 Task: Start in the project AgileDeck the sprint 'Release Planning Sprint', with a duration of 3 weeks. Start in the project AgileDeck the sprint 'Release Planning Sprint', with a duration of 2 weeks. Start in the project AgileDeck the sprint 'Release Planning Sprint', with a duration of 1 week
Action: Mouse moved to (179, 45)
Screenshot: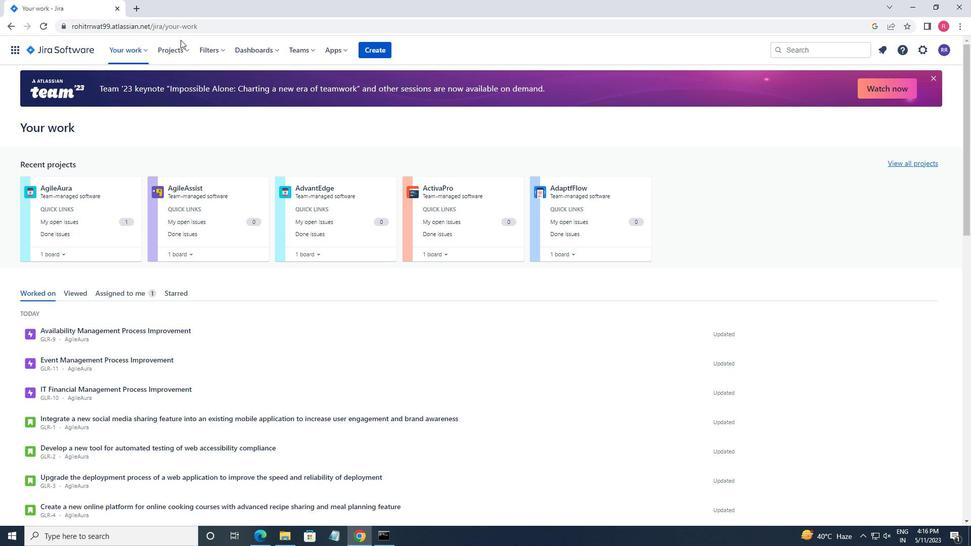 
Action: Mouse pressed left at (179, 45)
Screenshot: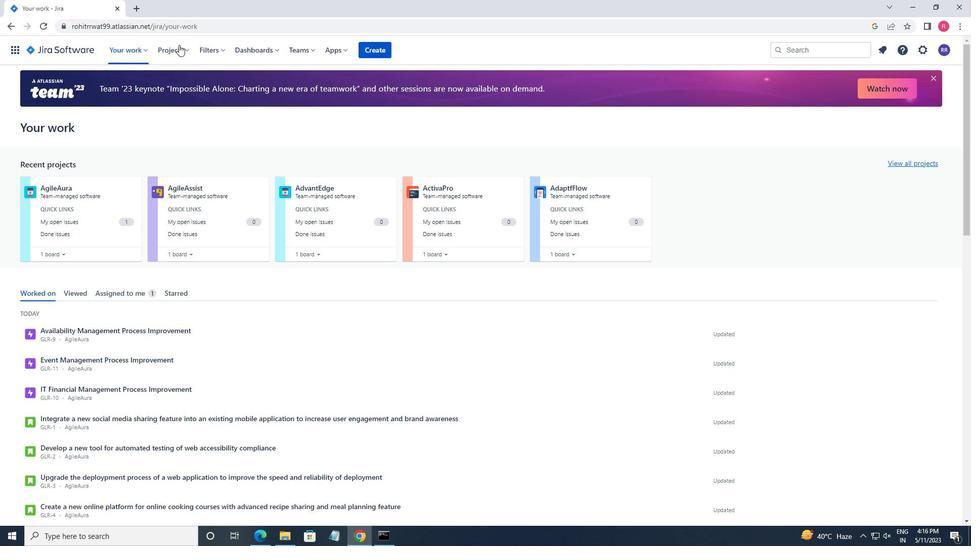 
Action: Mouse moved to (228, 102)
Screenshot: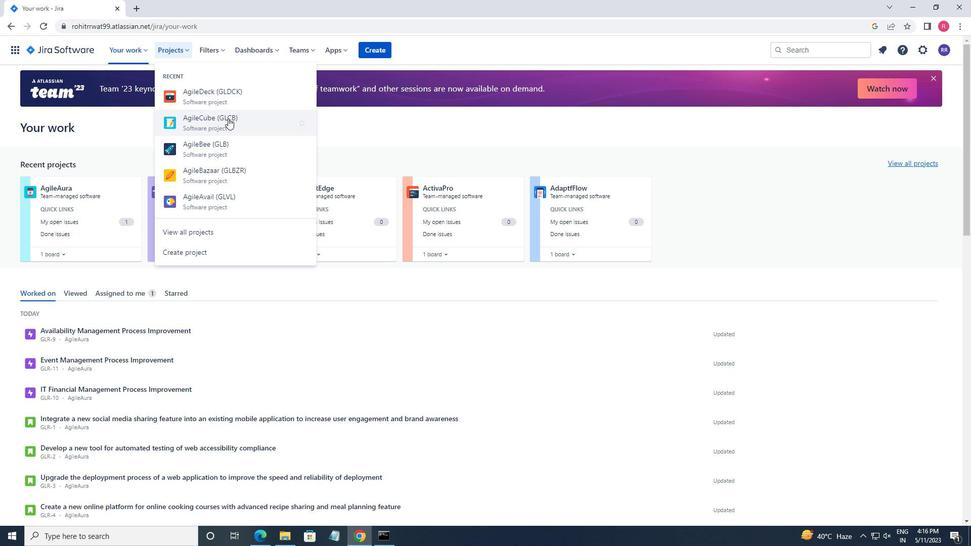 
Action: Mouse pressed left at (228, 102)
Screenshot: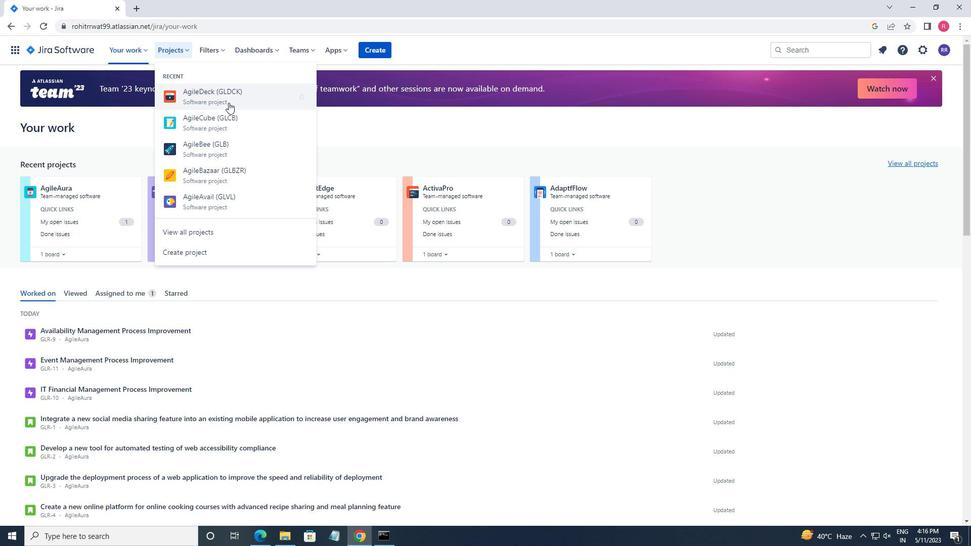
Action: Mouse moved to (55, 157)
Screenshot: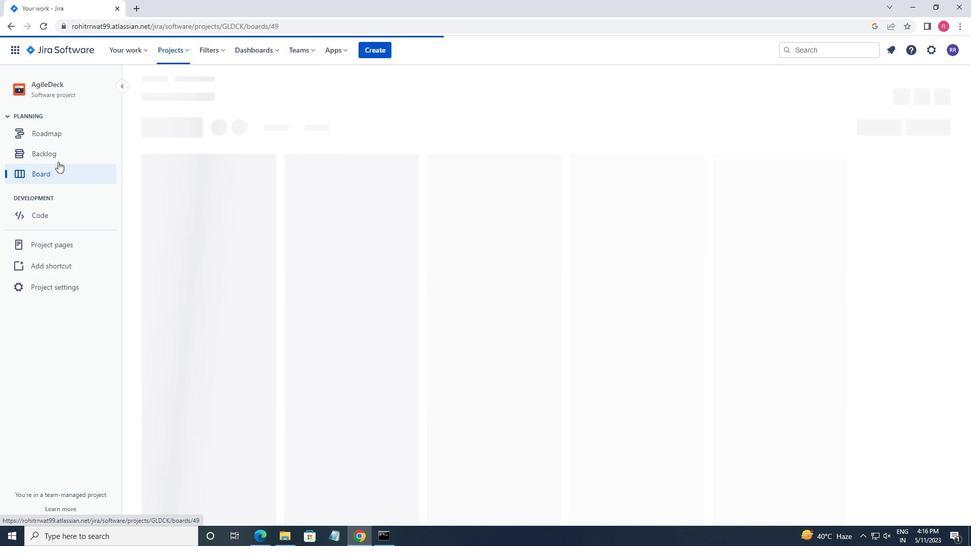 
Action: Mouse pressed left at (55, 157)
Screenshot: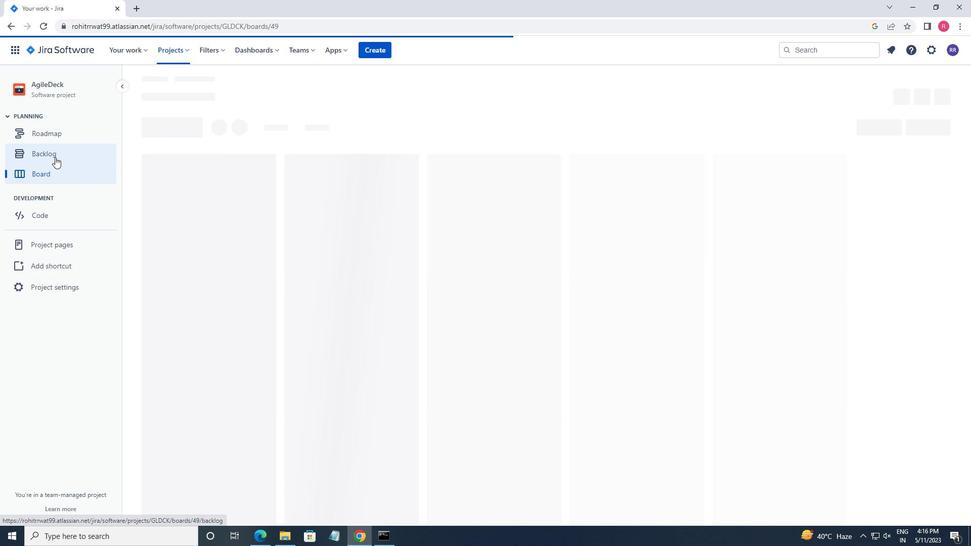 
Action: Mouse moved to (881, 160)
Screenshot: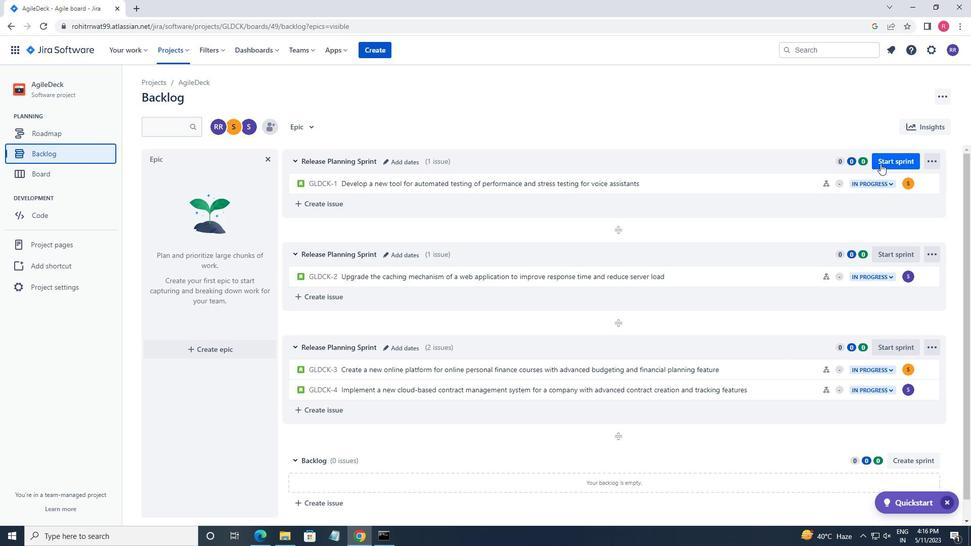 
Action: Mouse pressed left at (881, 160)
Screenshot: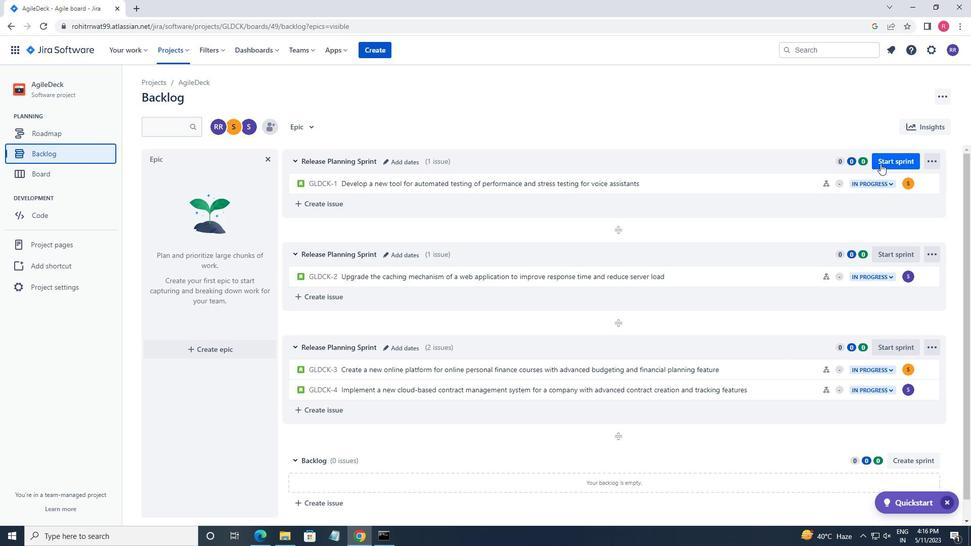 
Action: Mouse moved to (437, 171)
Screenshot: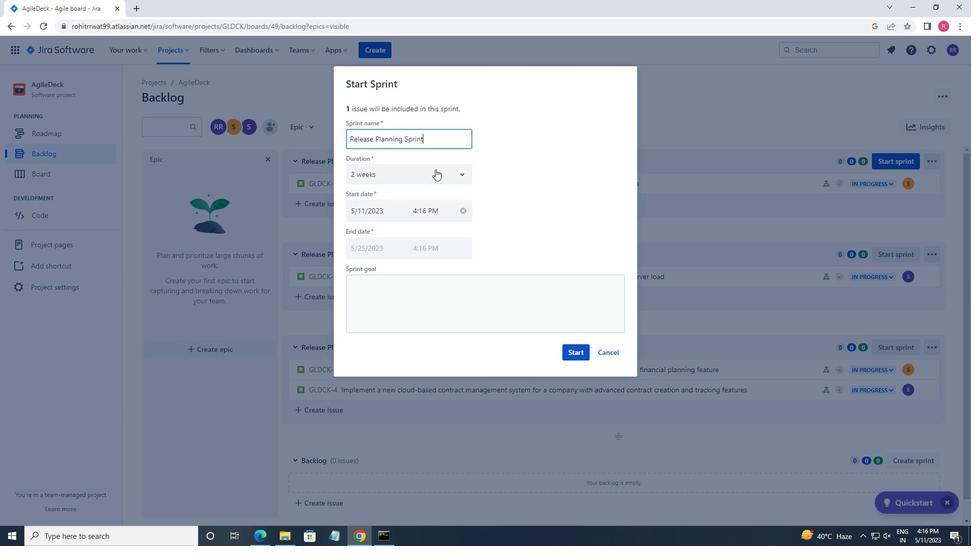 
Action: Mouse pressed left at (437, 171)
Screenshot: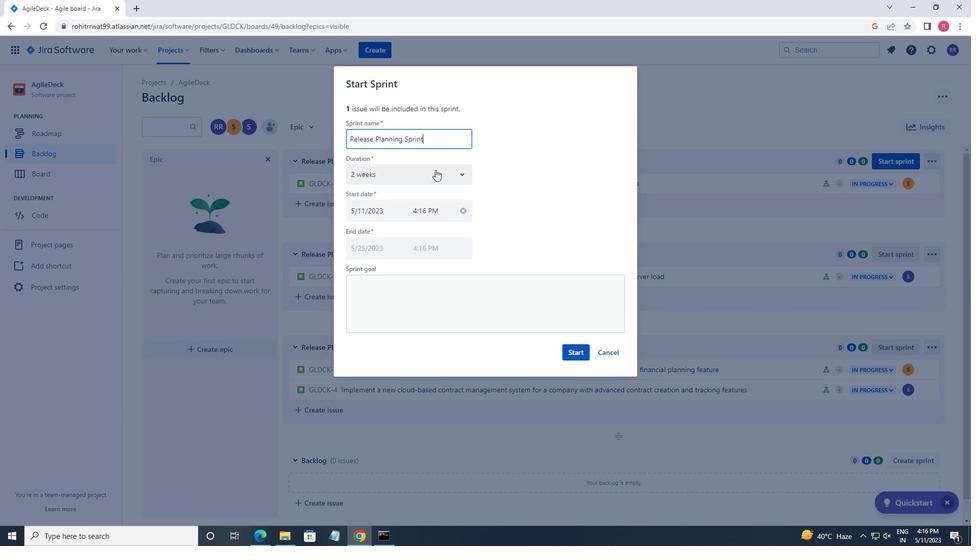 
Action: Mouse moved to (419, 234)
Screenshot: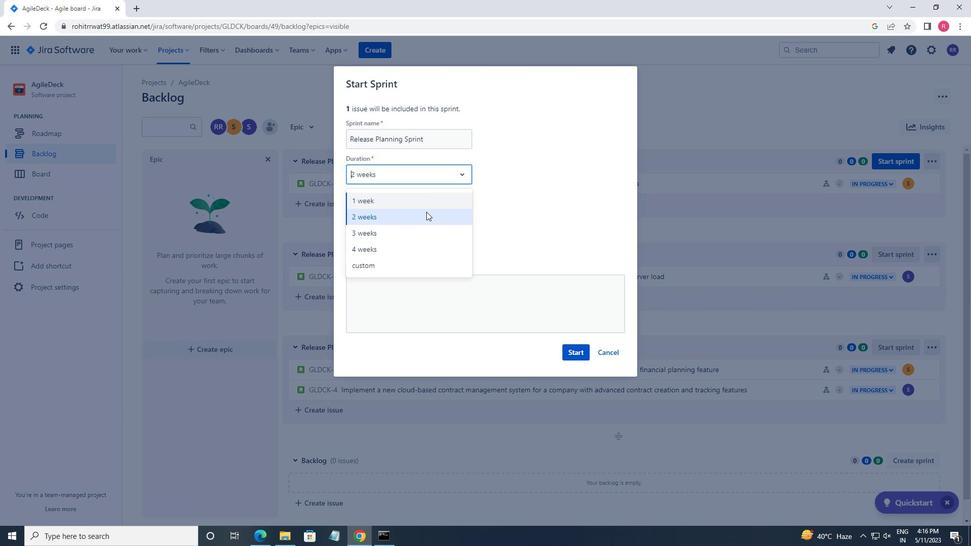 
Action: Mouse pressed left at (419, 234)
Screenshot: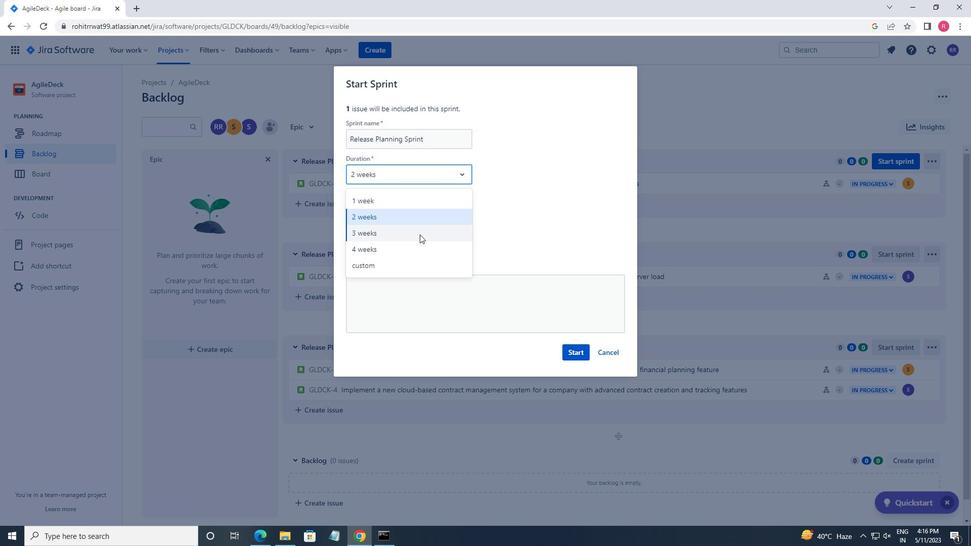 
Action: Mouse moved to (571, 354)
Screenshot: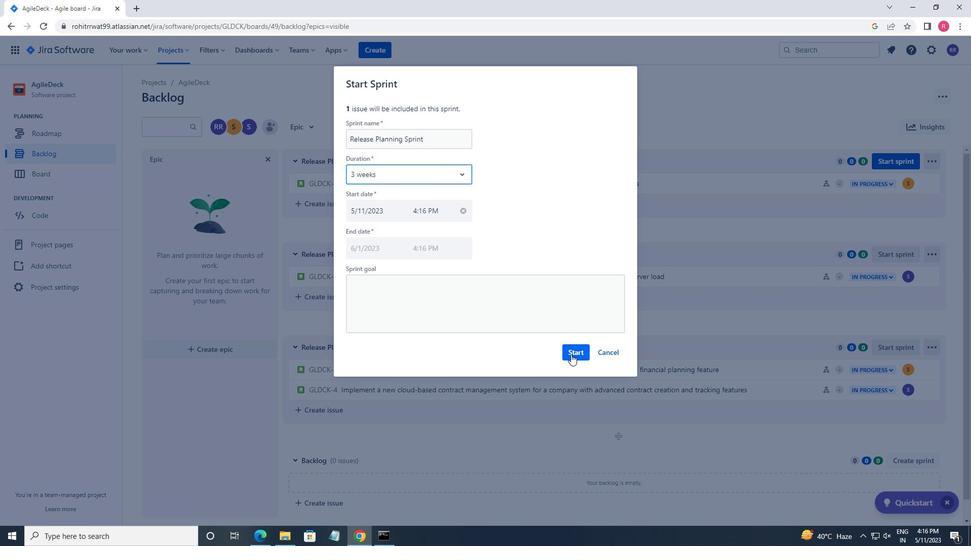 
Action: Mouse pressed left at (571, 354)
Screenshot: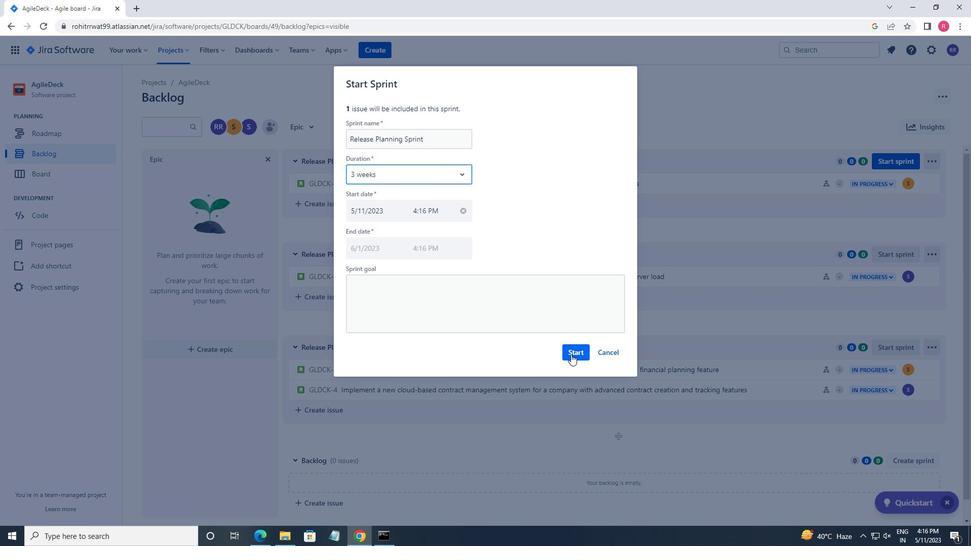 
Action: Mouse moved to (43, 164)
Screenshot: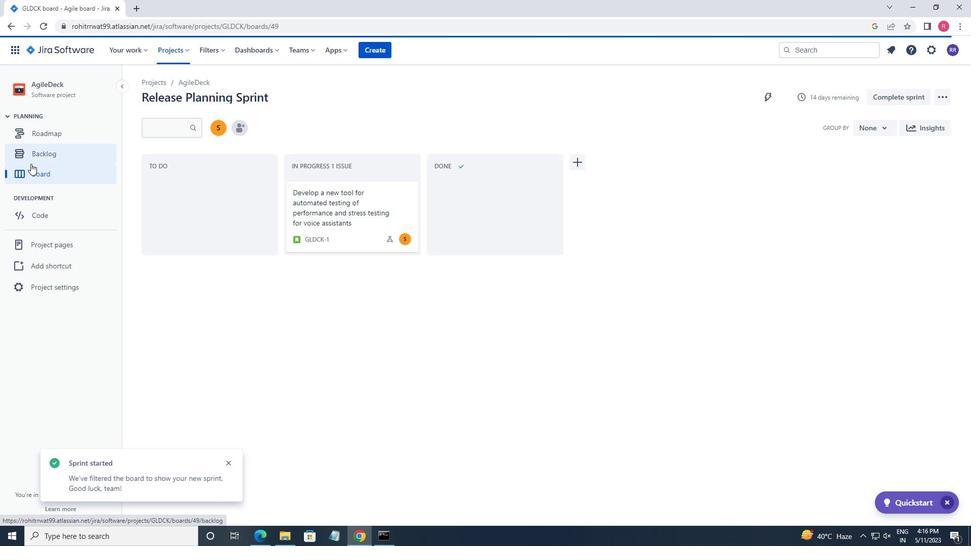 
Action: Mouse pressed left at (43, 164)
Screenshot: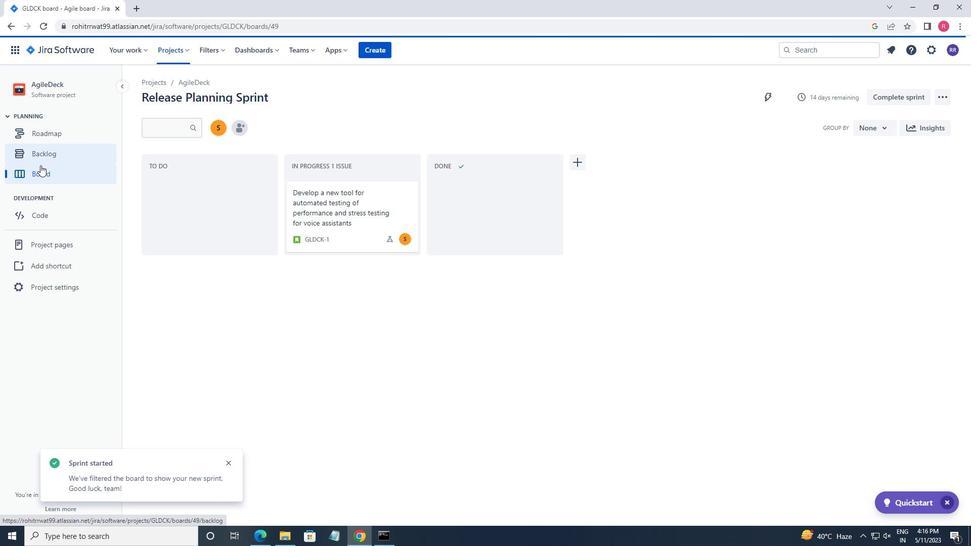 
Action: Mouse moved to (43, 153)
Screenshot: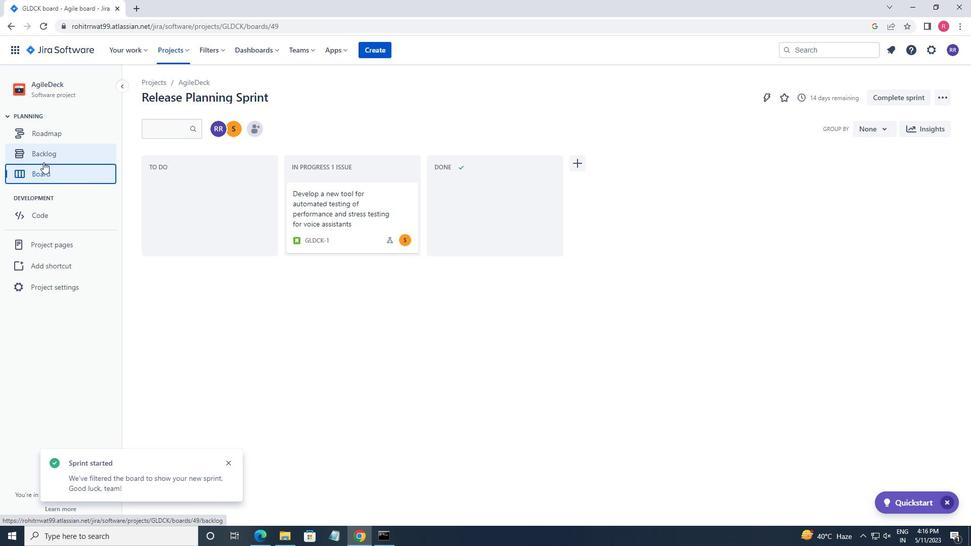 
Action: Mouse pressed left at (43, 153)
Screenshot: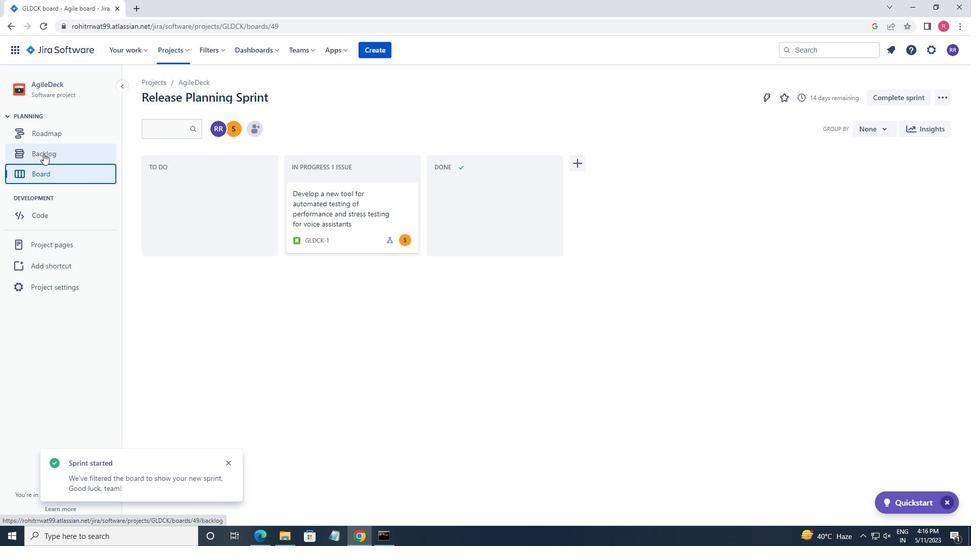 
Action: Mouse moved to (883, 246)
Screenshot: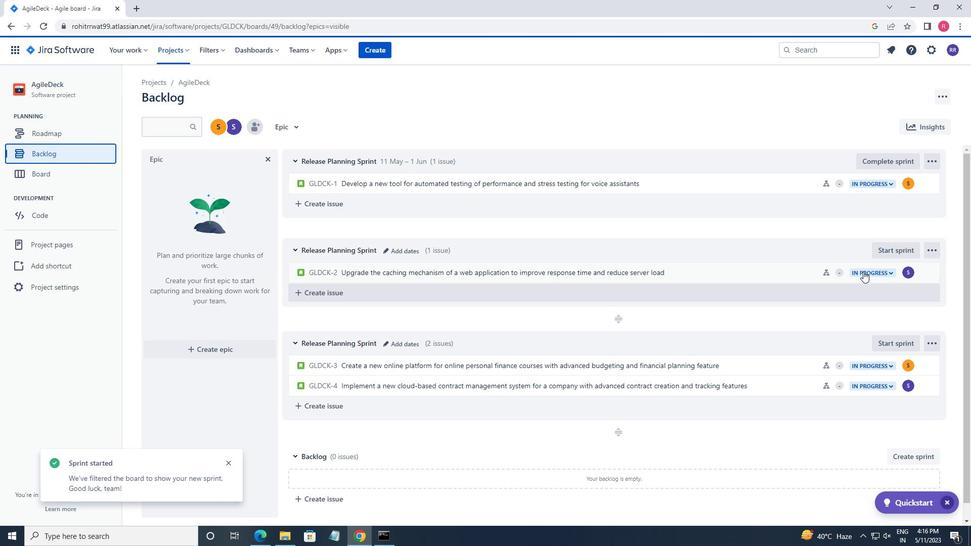 
Action: Mouse pressed left at (883, 246)
Screenshot: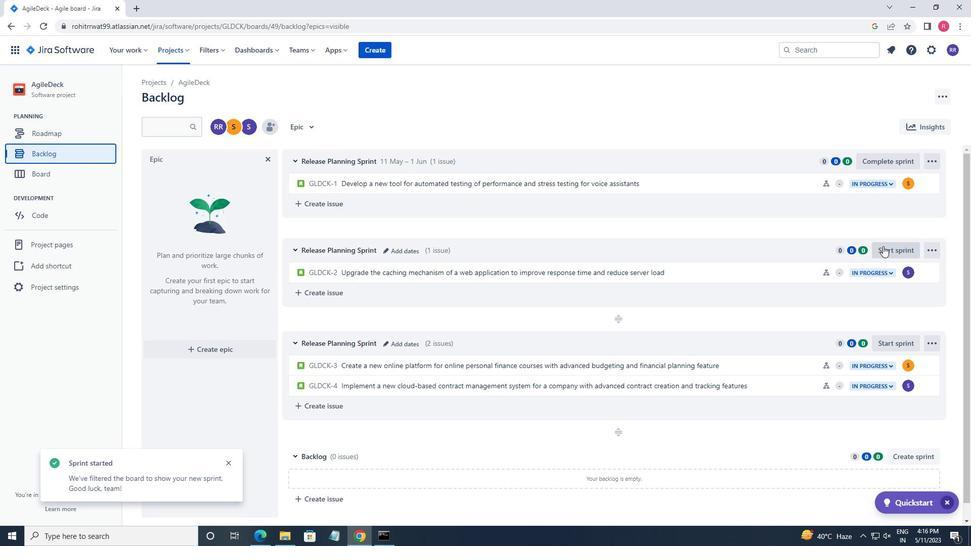 
Action: Mouse moved to (440, 179)
Screenshot: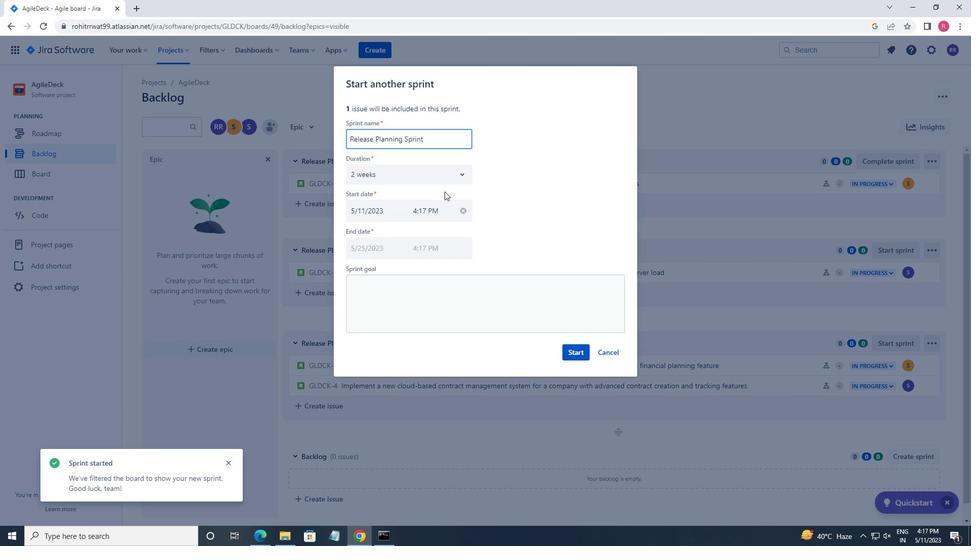 
Action: Mouse pressed left at (440, 179)
Screenshot: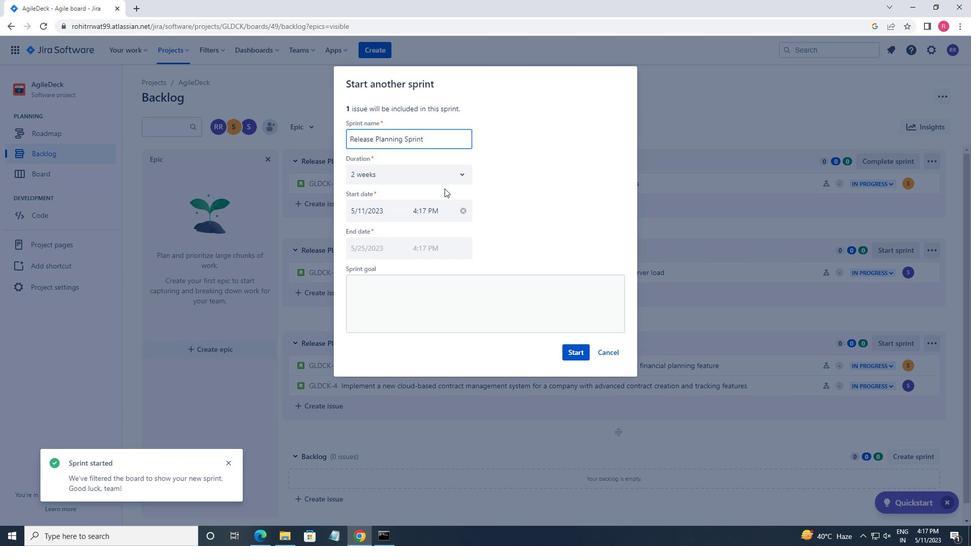 
Action: Mouse moved to (395, 217)
Screenshot: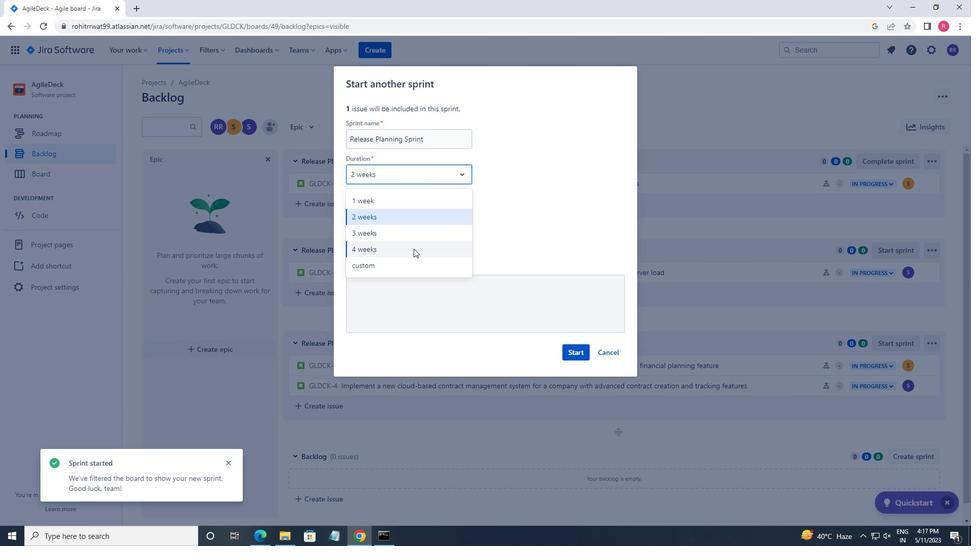 
Action: Mouse pressed left at (395, 217)
Screenshot: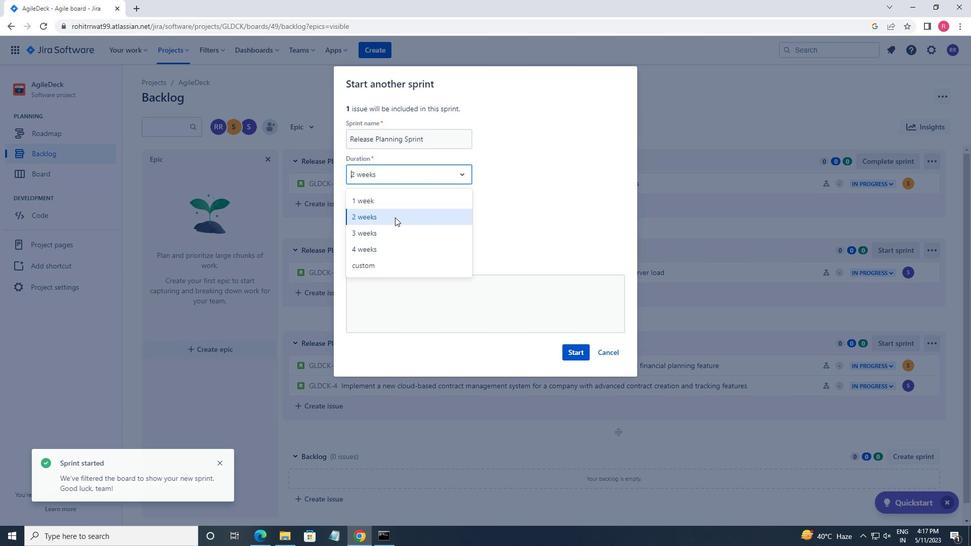 
Action: Mouse moved to (567, 349)
Screenshot: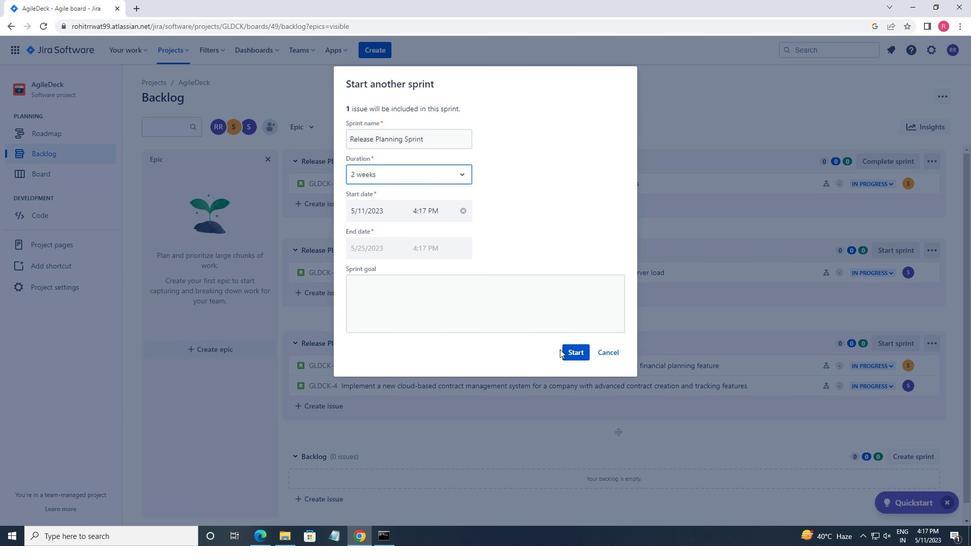 
Action: Mouse pressed left at (567, 349)
Screenshot: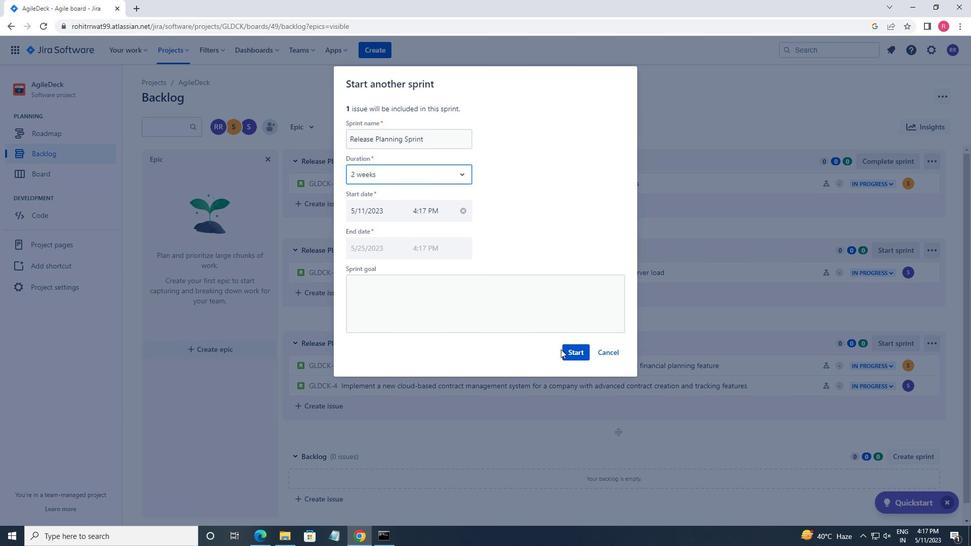 
Action: Mouse moved to (67, 157)
Screenshot: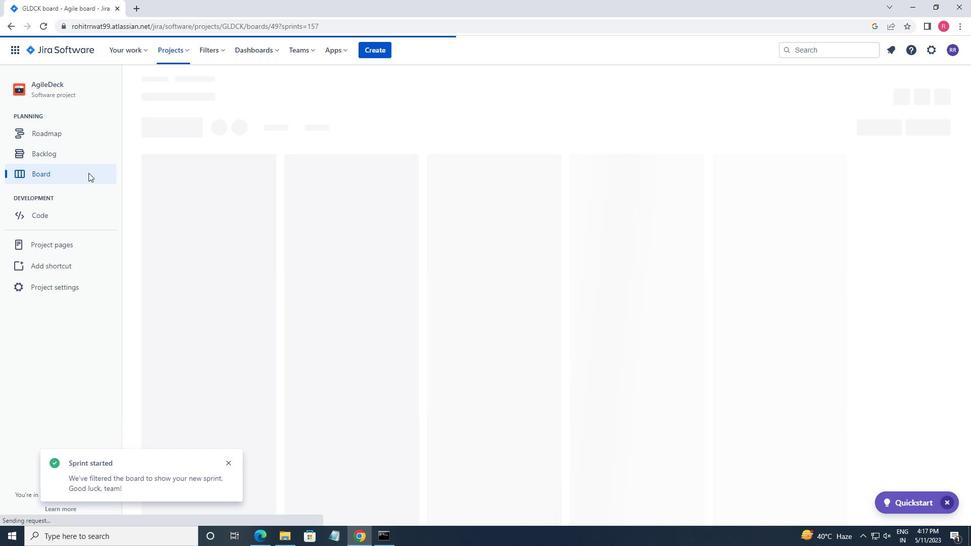 
Action: Mouse pressed left at (67, 157)
Screenshot: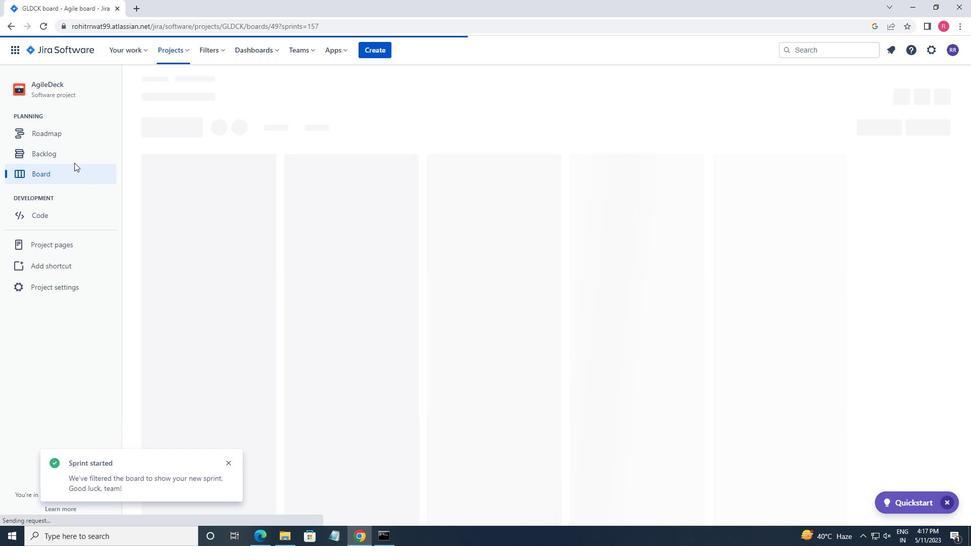 
Action: Mouse moved to (890, 342)
Screenshot: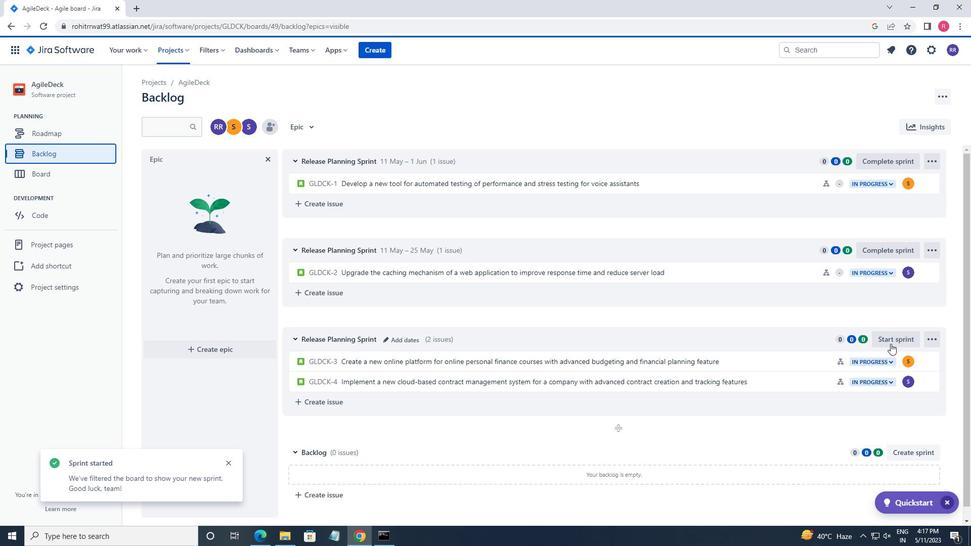 
Action: Mouse pressed left at (890, 342)
Screenshot: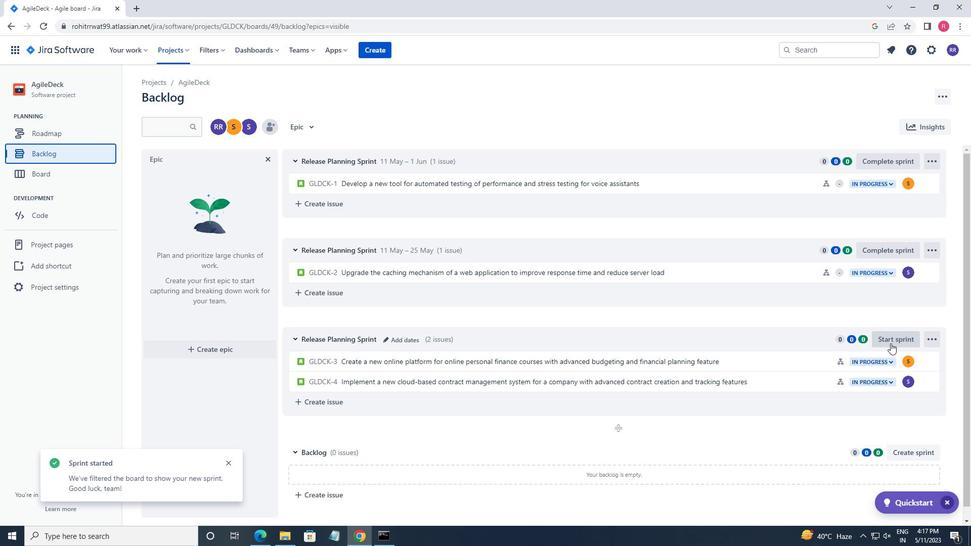 
Action: Mouse moved to (422, 174)
Screenshot: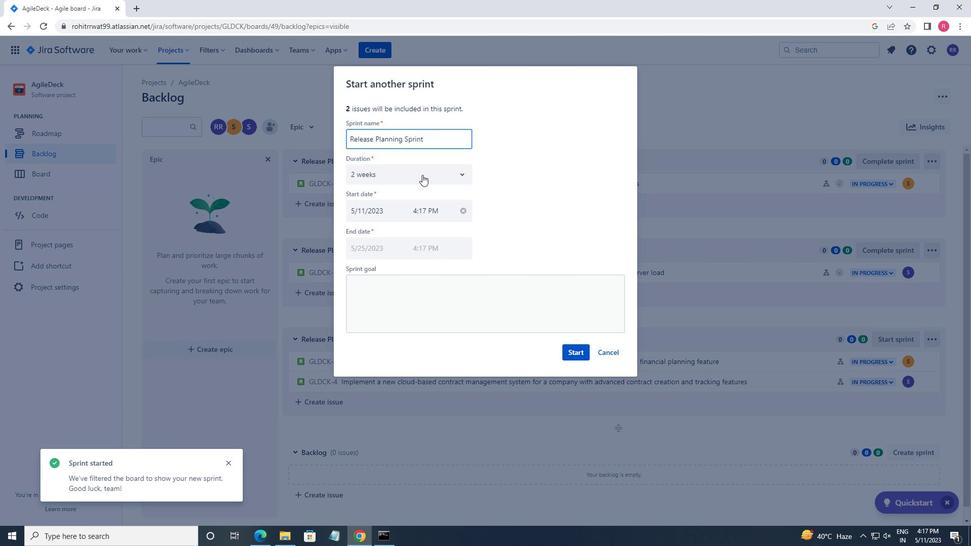 
Action: Mouse pressed left at (422, 174)
Screenshot: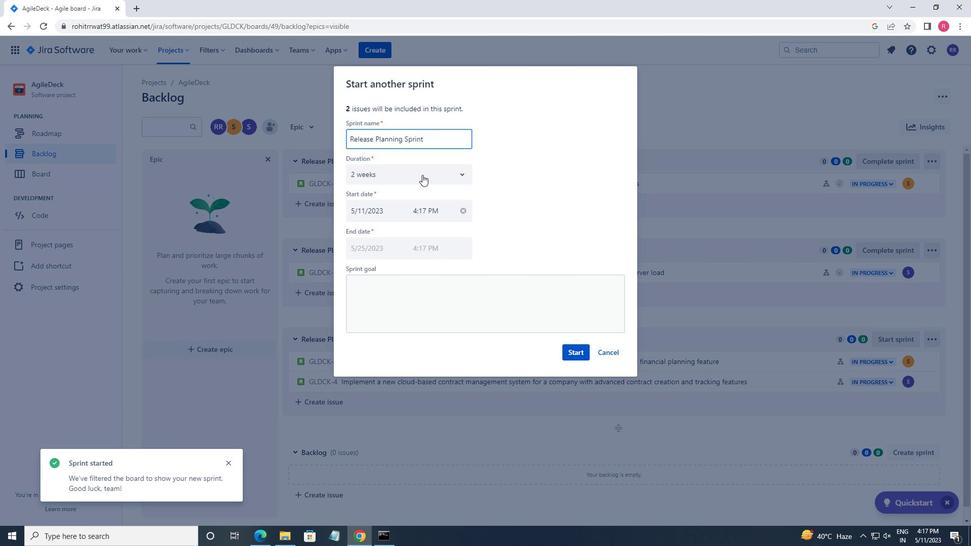 
Action: Mouse moved to (414, 204)
Screenshot: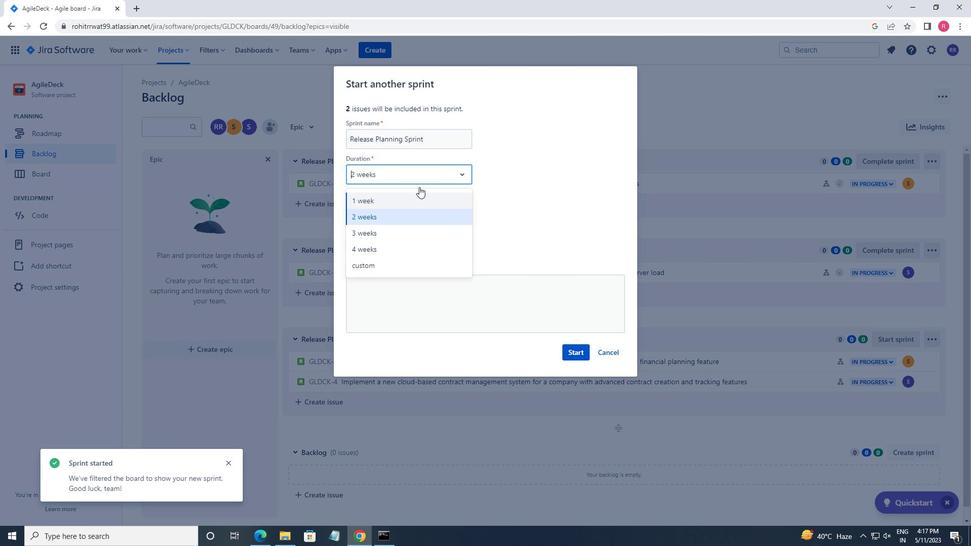 
Action: Mouse pressed left at (414, 204)
Screenshot: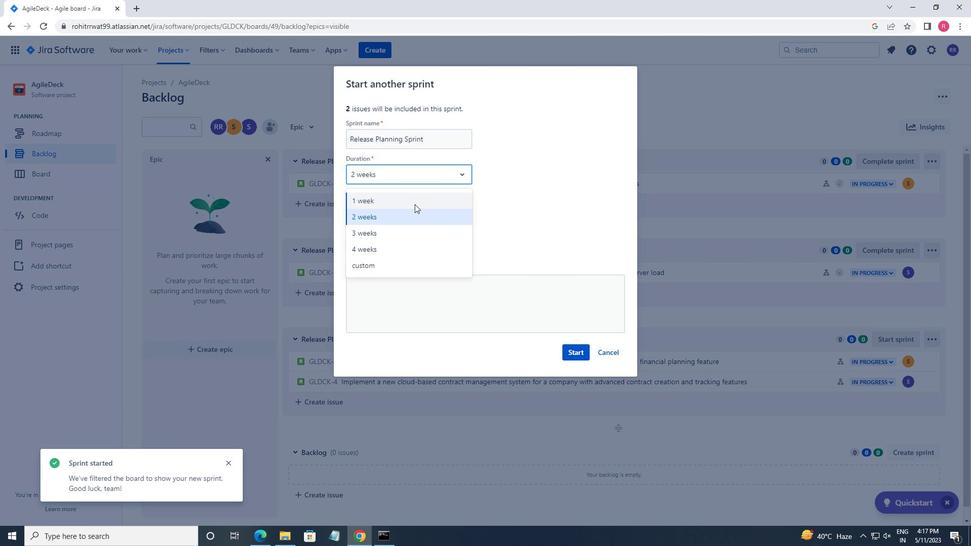
Action: Mouse moved to (569, 348)
Screenshot: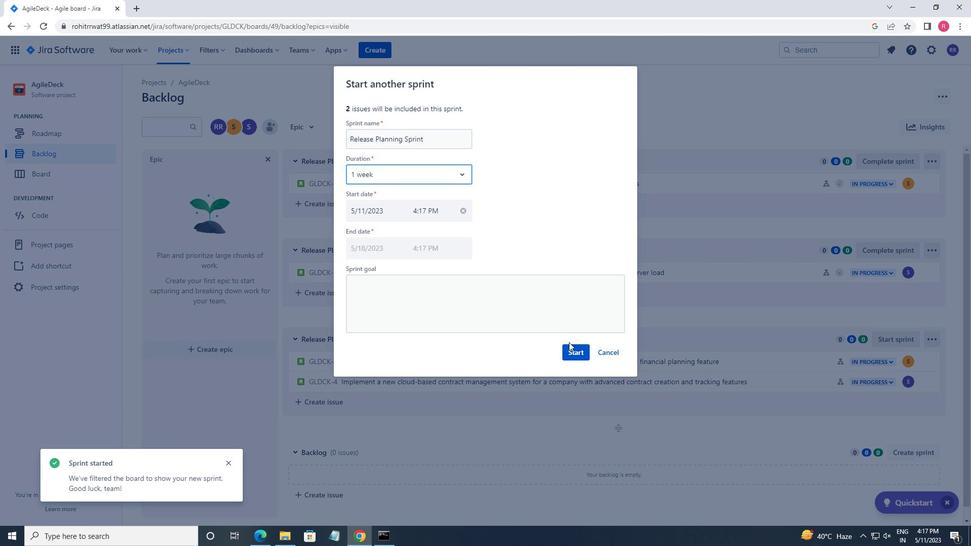 
Action: Mouse pressed left at (569, 348)
Screenshot: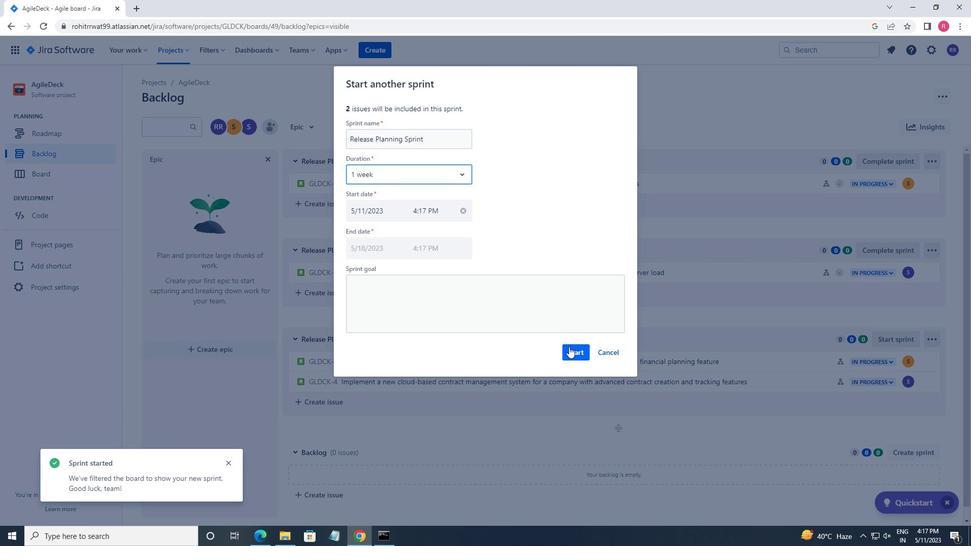 
